 Task: Start in the project AgileDesign the sprint 'Error Handling Sprint', with a duration of 1 week. Start in the project AgileDesign the sprint 'Error Handling Sprint', with a duration of 3 weeks. Start in the project AgileDesign the sprint 'Error Handling Sprint', with a duration of 2 weeks
Action: Mouse moved to (212, 53)
Screenshot: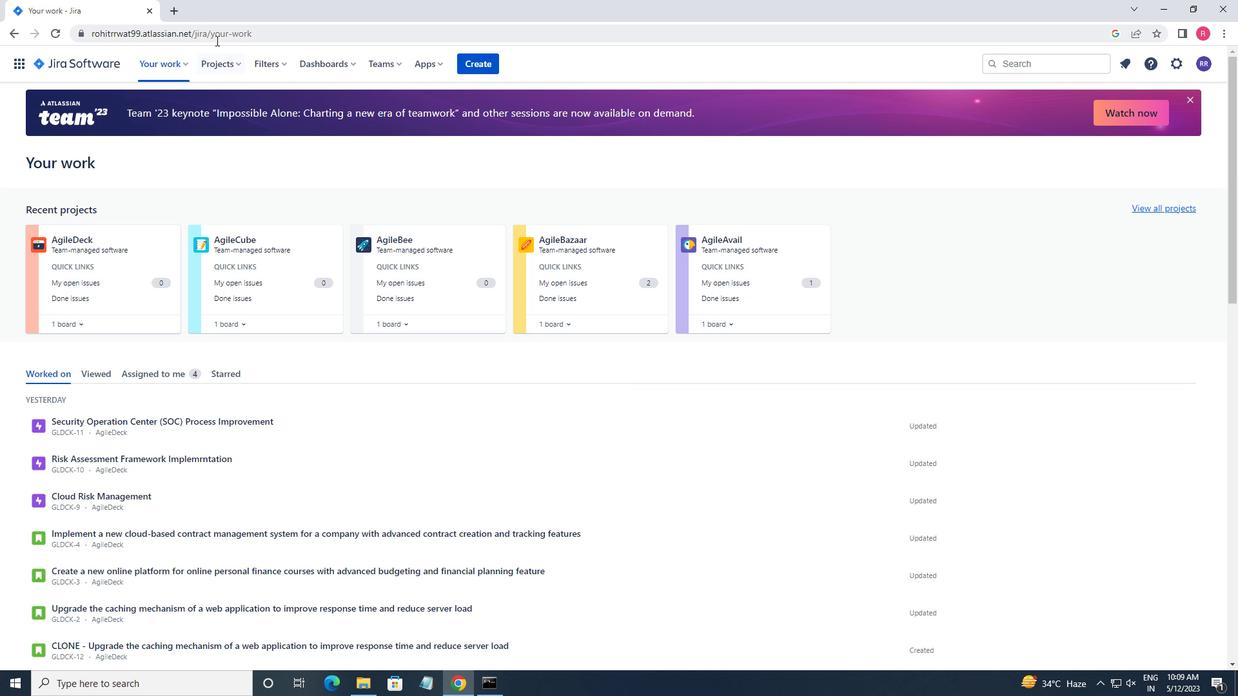 
Action: Mouse pressed left at (212, 53)
Screenshot: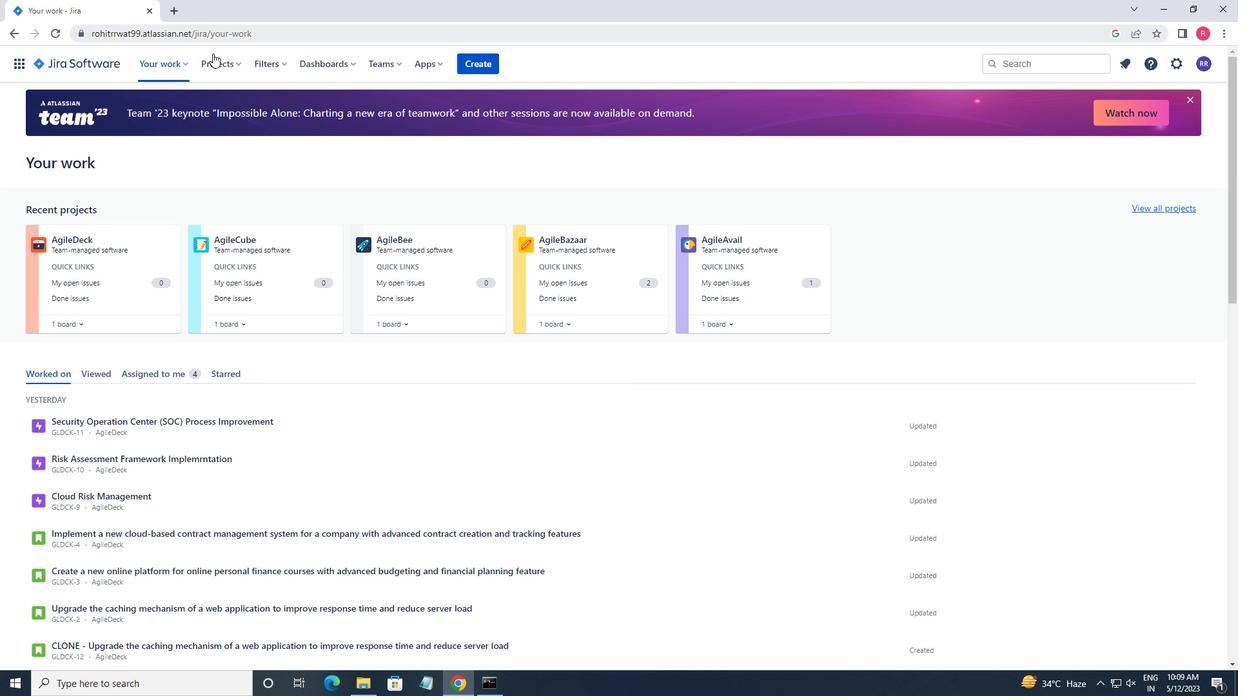 
Action: Mouse moved to (258, 130)
Screenshot: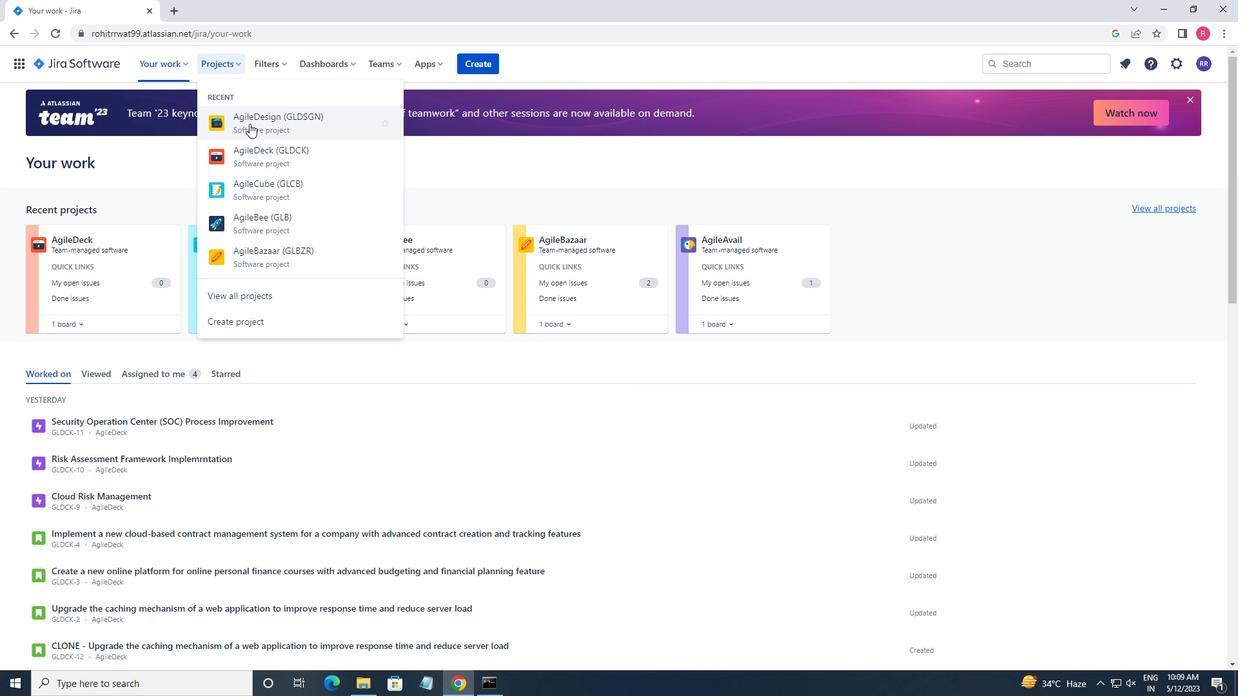 
Action: Mouse pressed left at (258, 130)
Screenshot: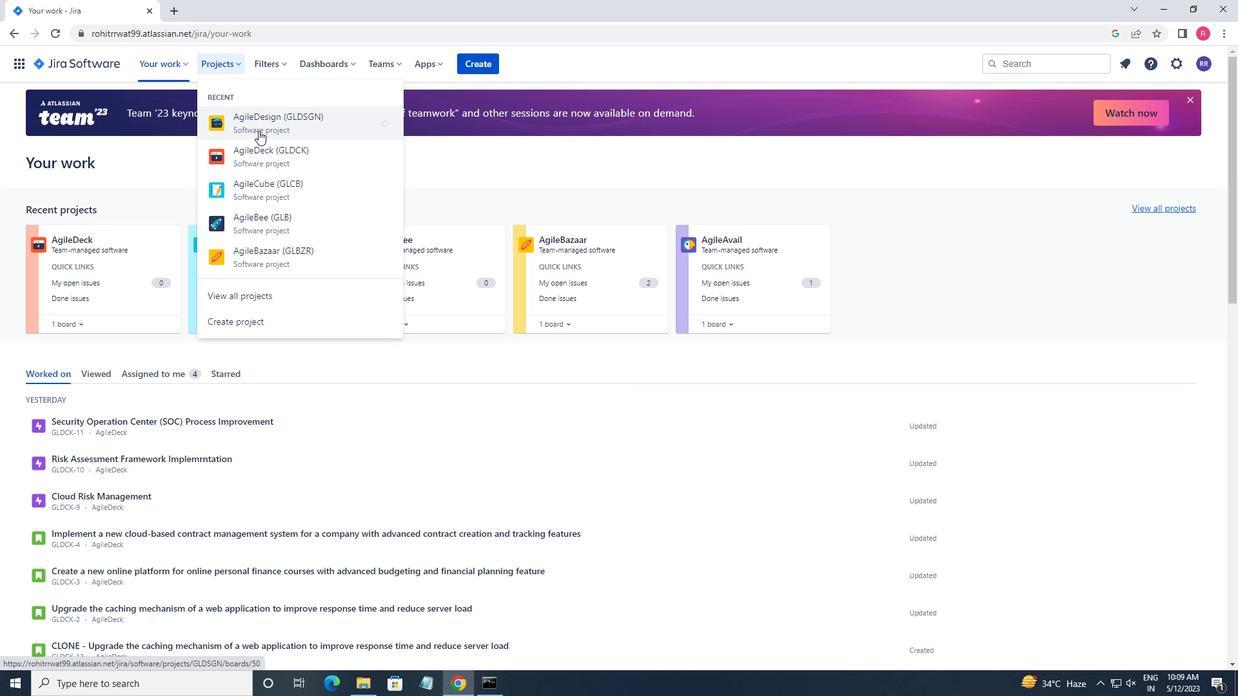 
Action: Mouse moved to (70, 192)
Screenshot: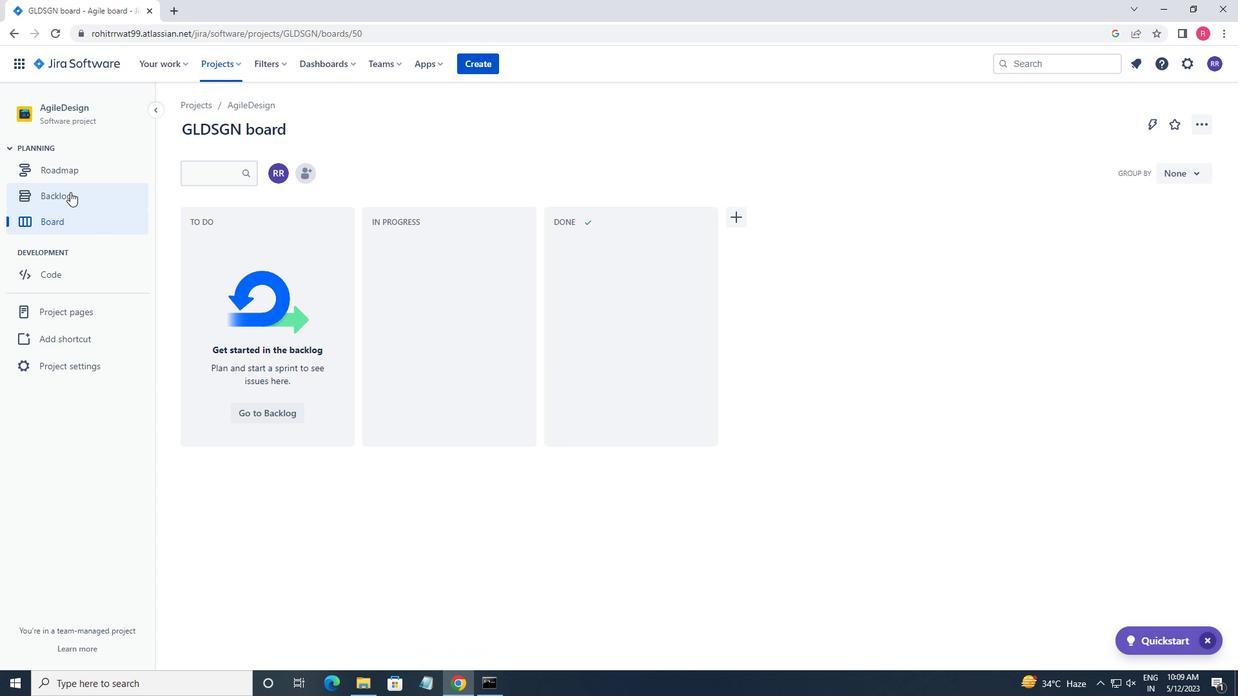 
Action: Mouse pressed left at (70, 192)
Screenshot: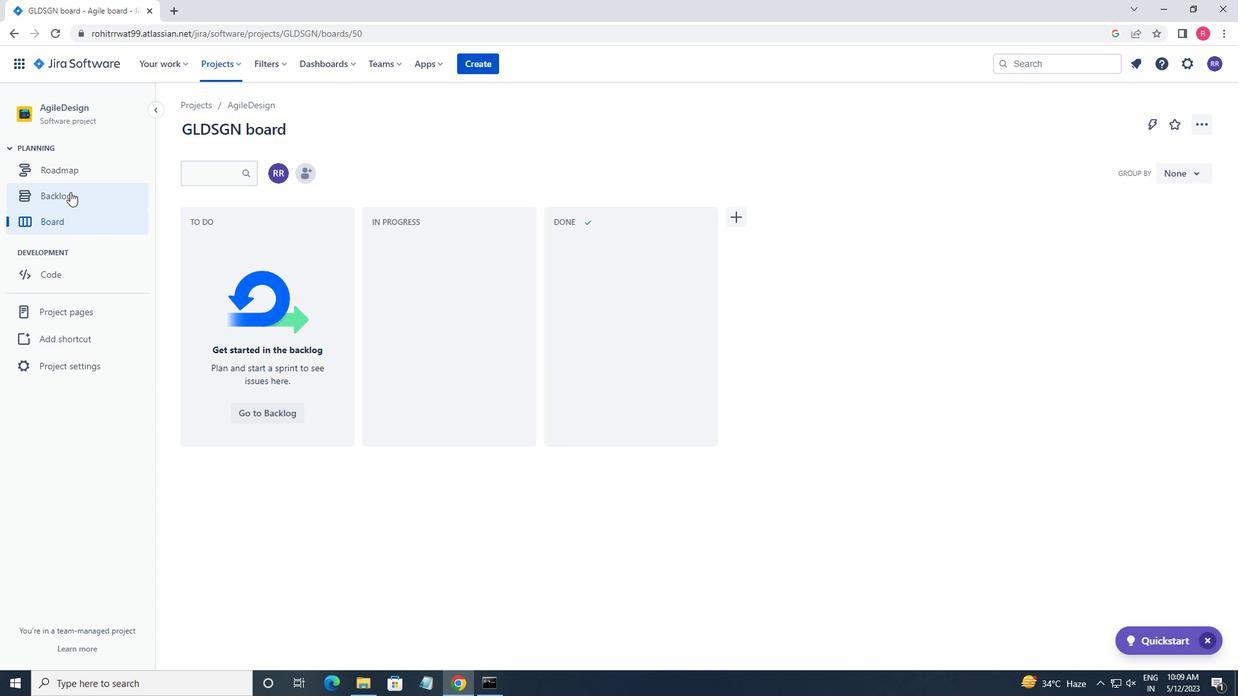 
Action: Mouse moved to (1141, 208)
Screenshot: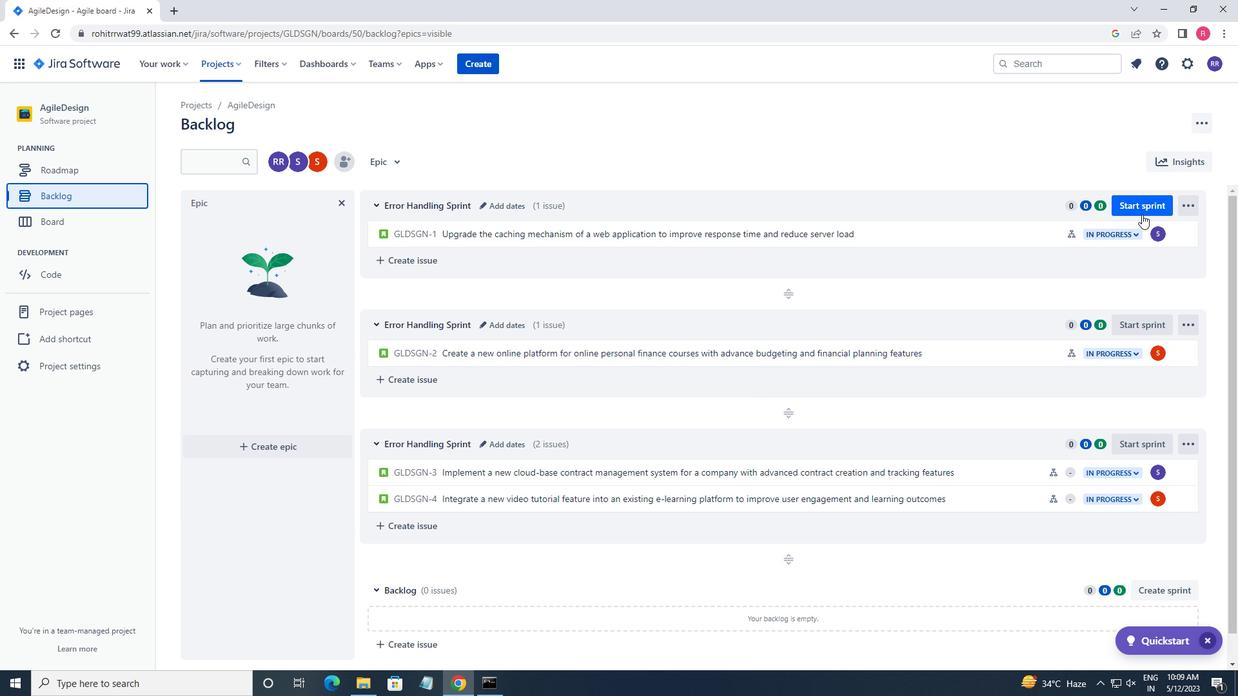 
Action: Mouse pressed left at (1141, 208)
Screenshot: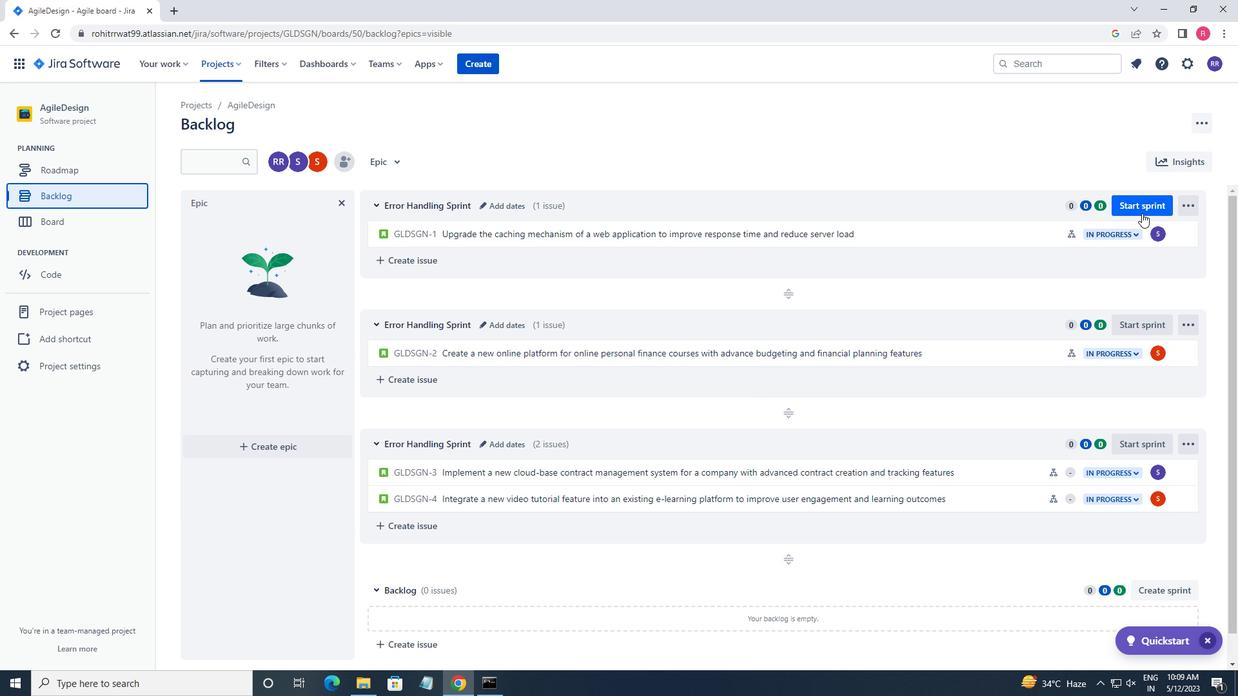 
Action: Mouse moved to (555, 223)
Screenshot: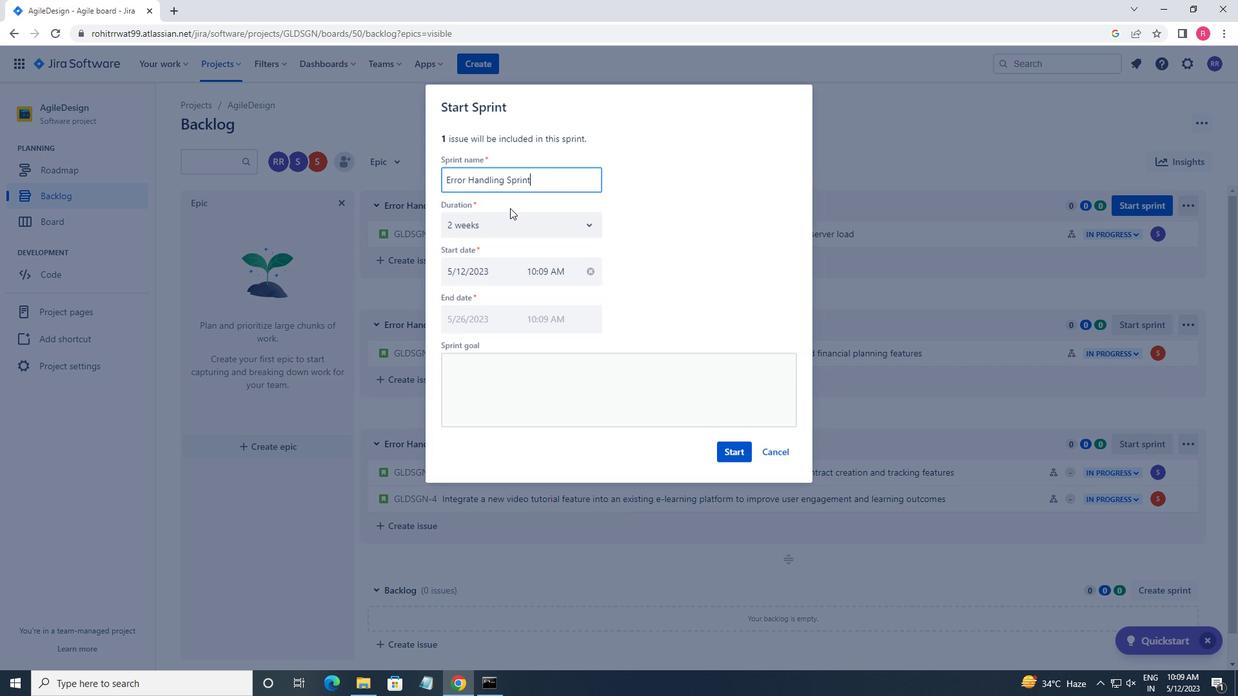 
Action: Mouse pressed left at (555, 223)
Screenshot: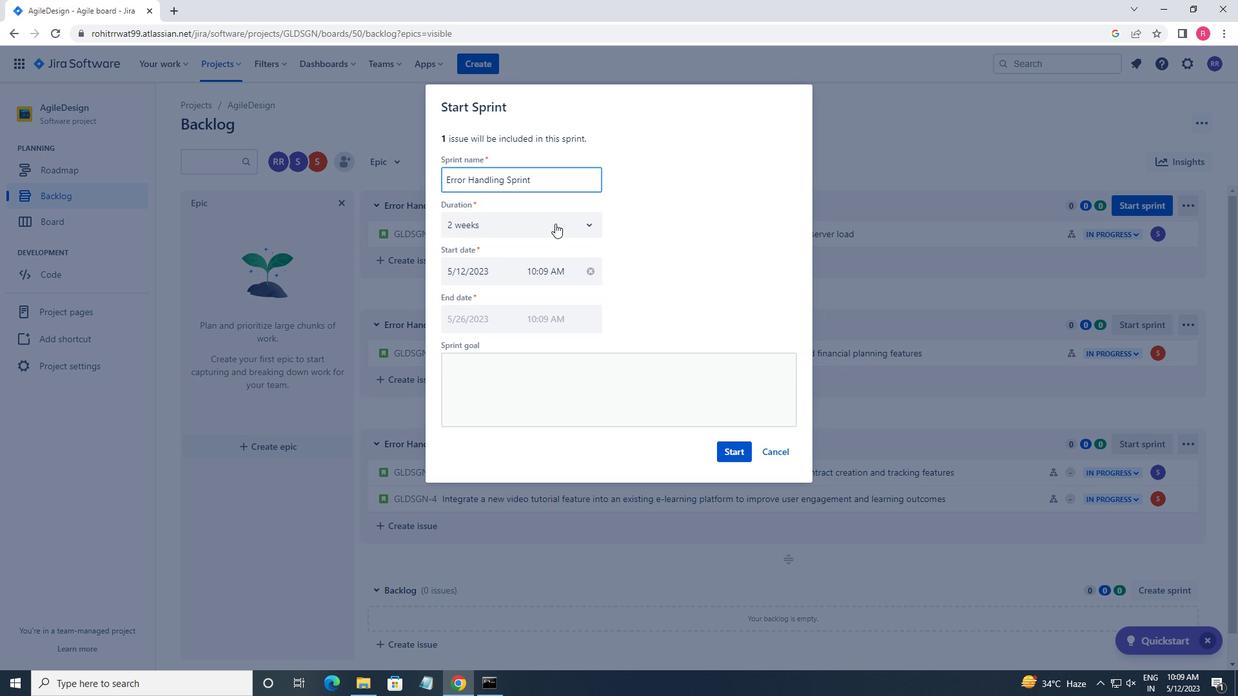 
Action: Mouse moved to (511, 256)
Screenshot: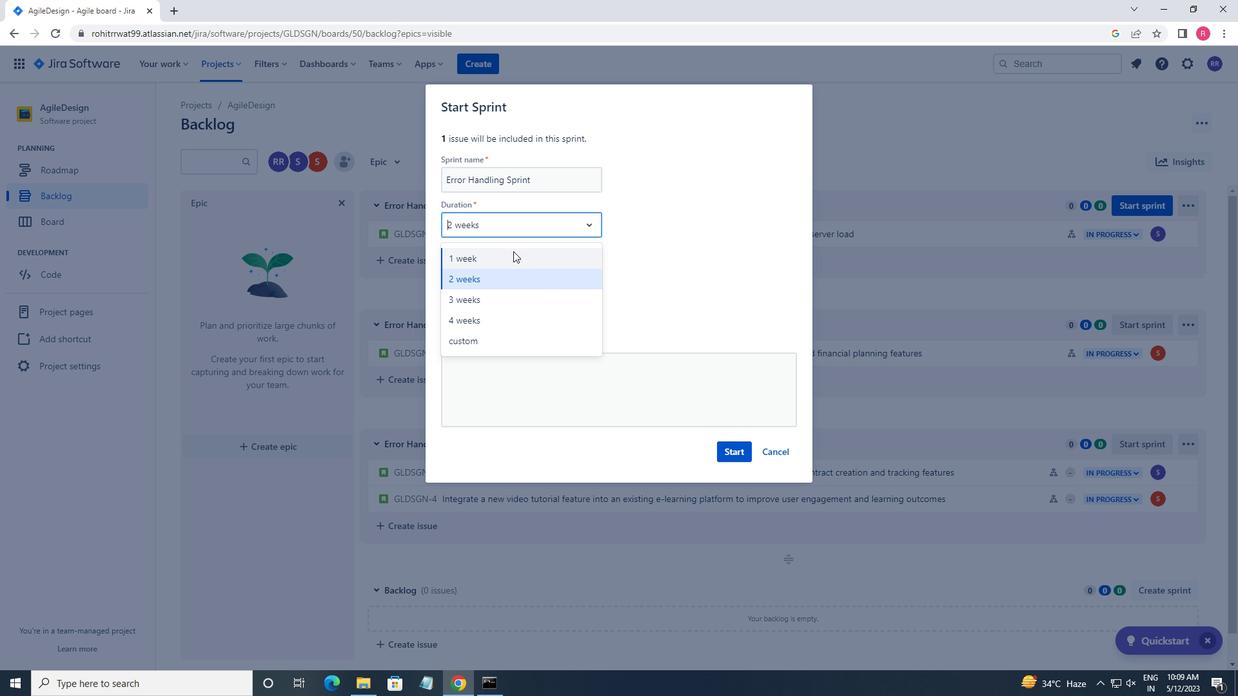 
Action: Mouse pressed left at (511, 256)
Screenshot: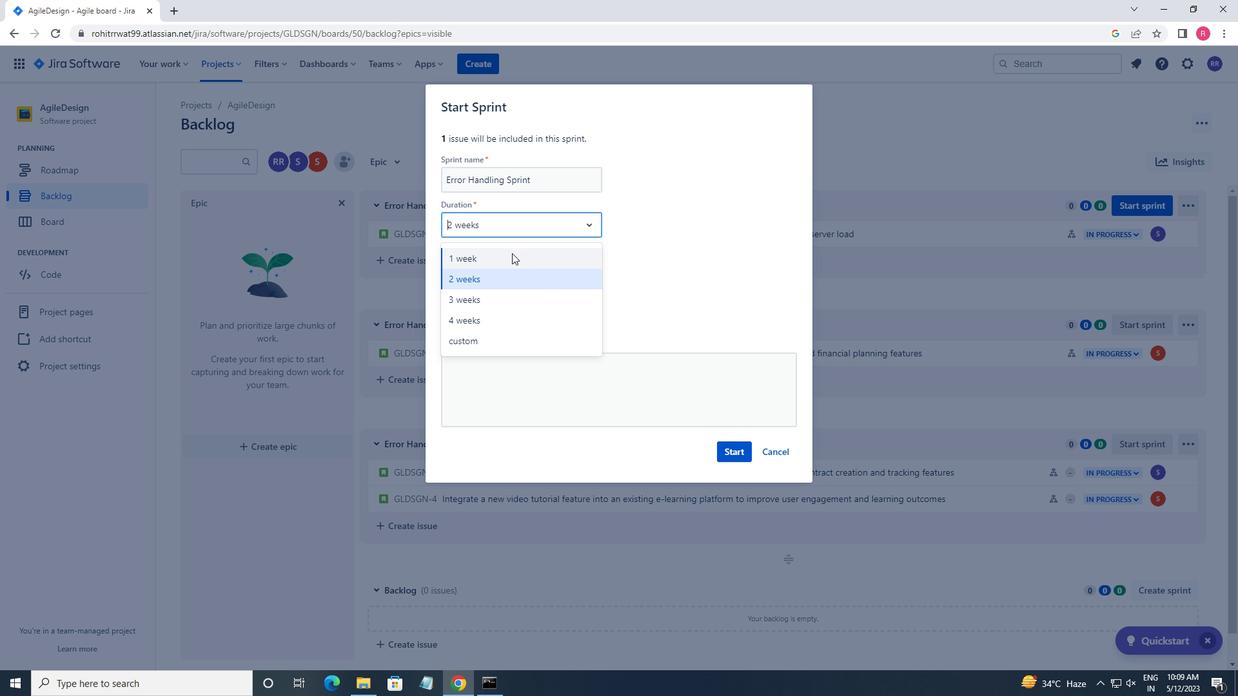 
Action: Mouse moved to (731, 454)
Screenshot: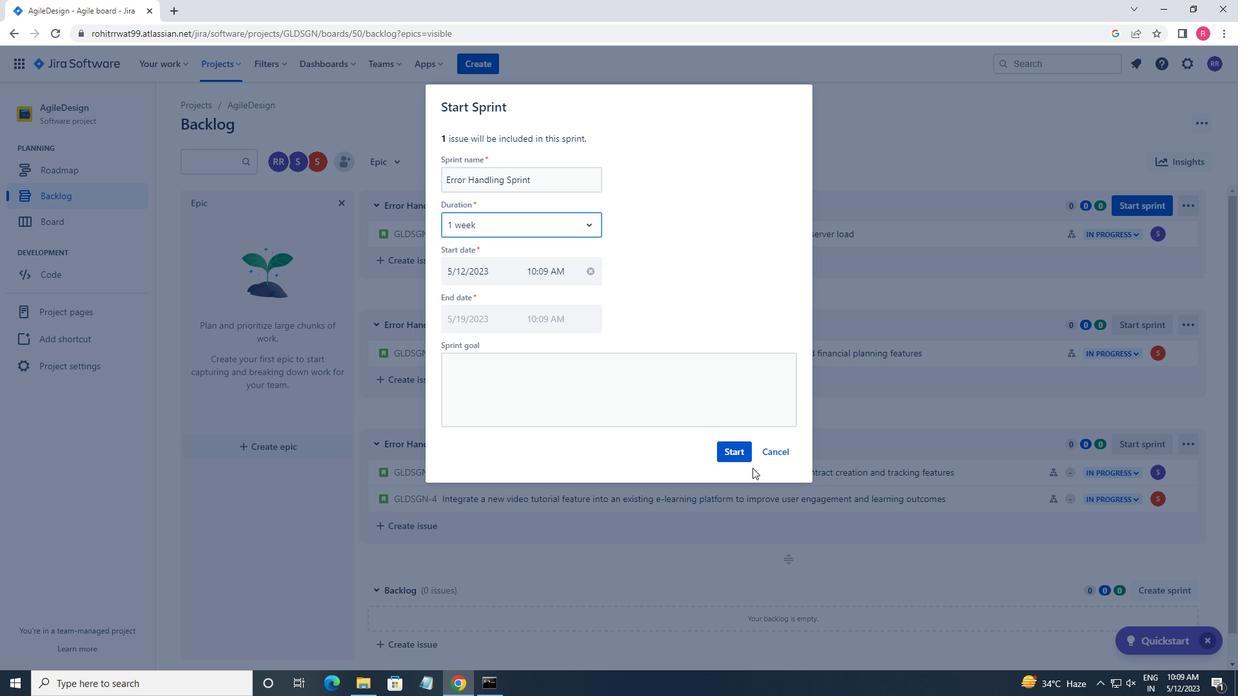 
Action: Mouse pressed left at (731, 454)
Screenshot: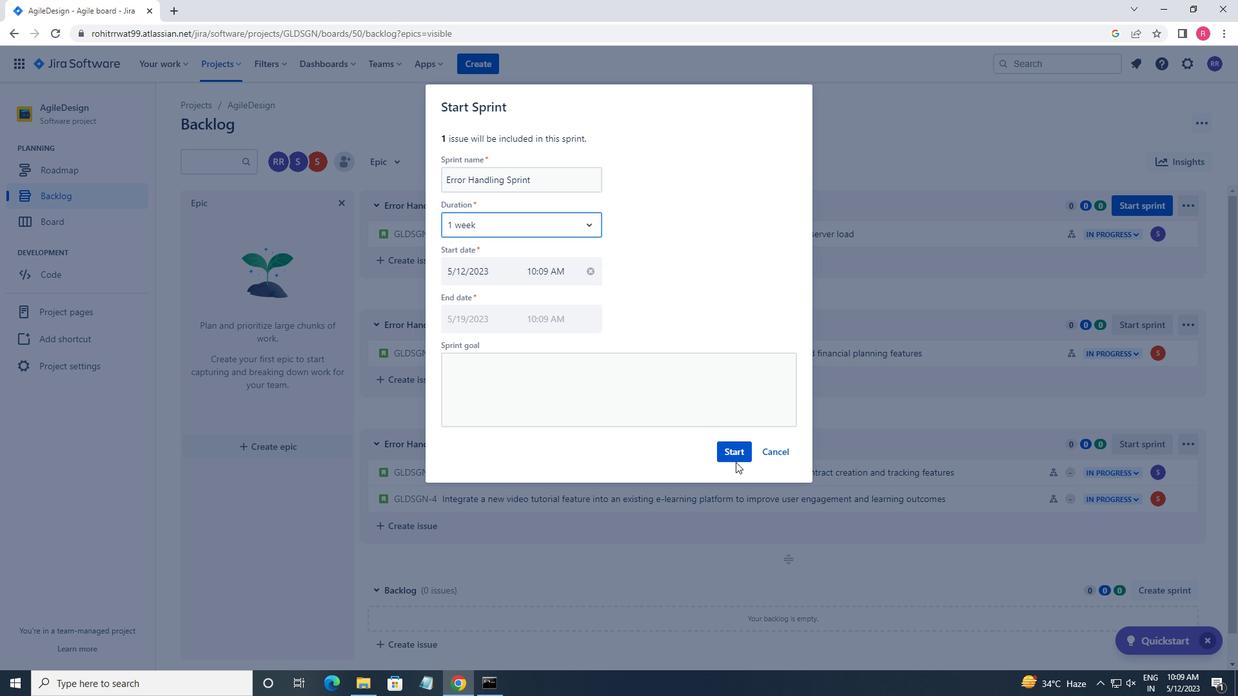
Action: Mouse moved to (81, 203)
Screenshot: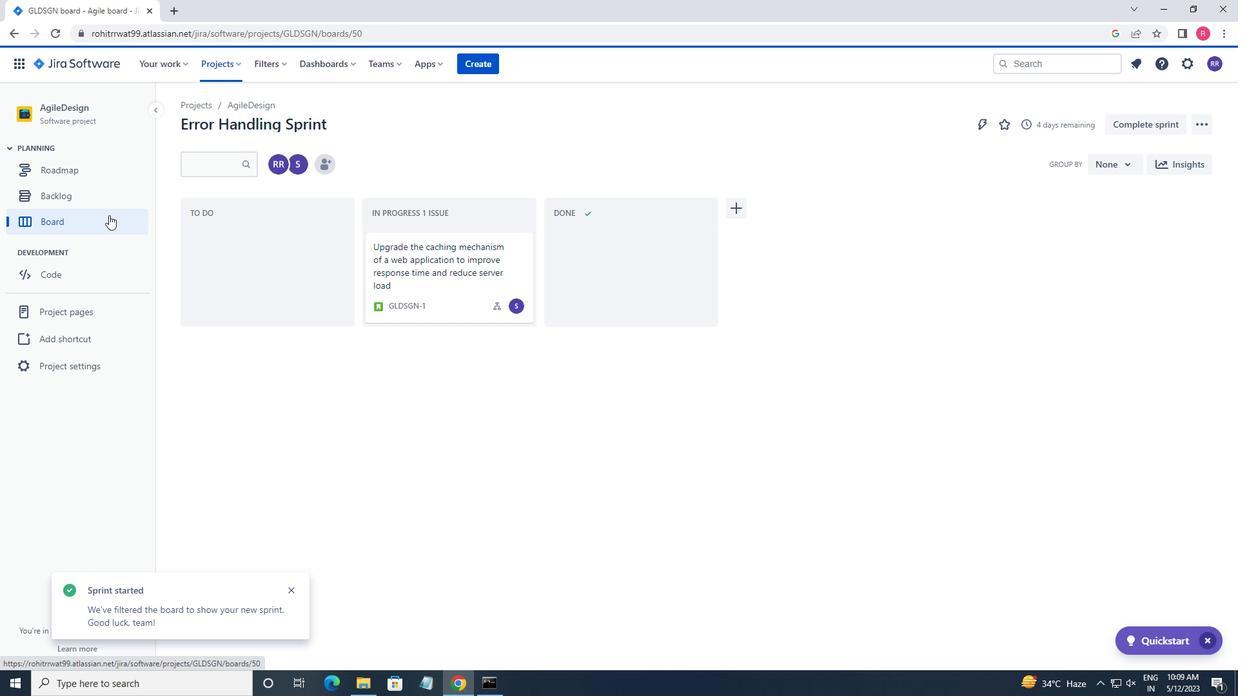 
Action: Mouse pressed left at (81, 203)
Screenshot: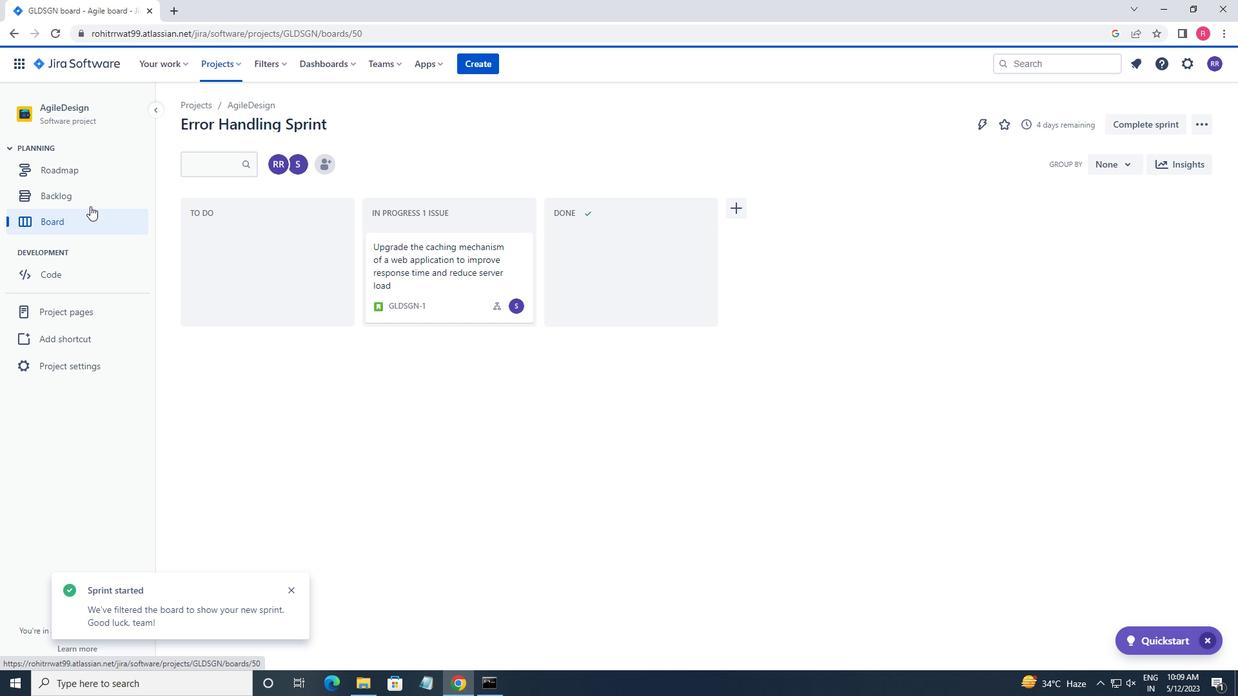 
Action: Mouse moved to (1161, 319)
Screenshot: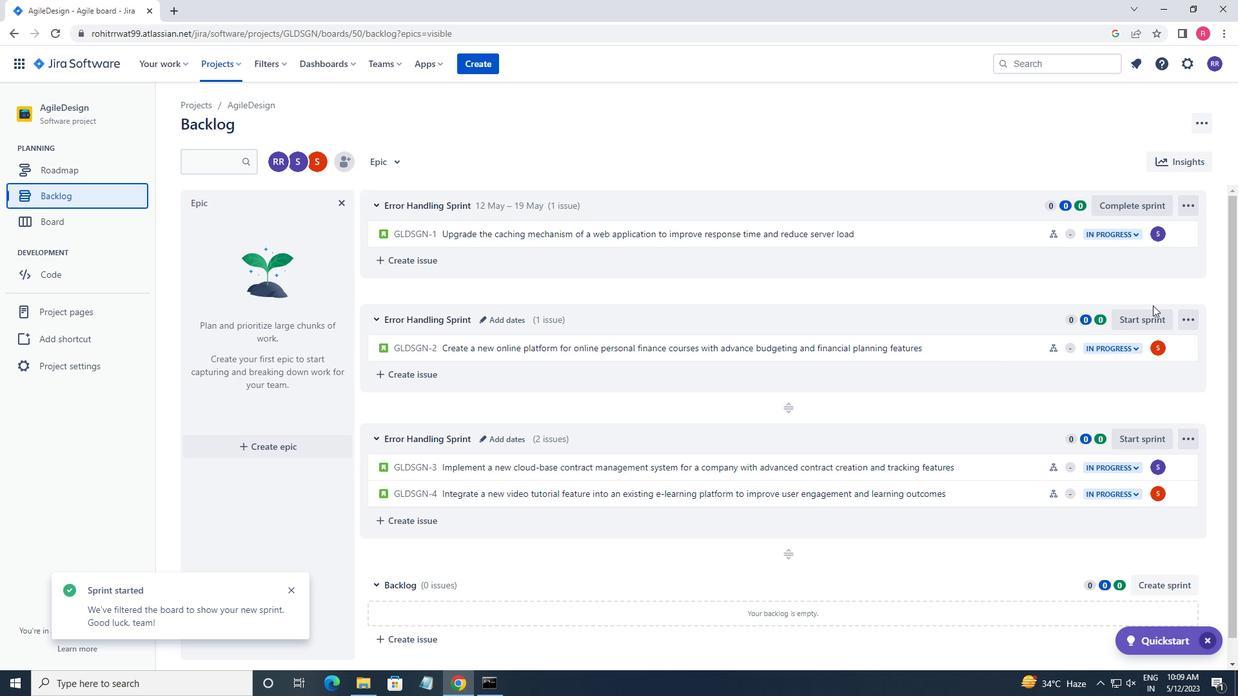 
Action: Mouse pressed left at (1161, 319)
Screenshot: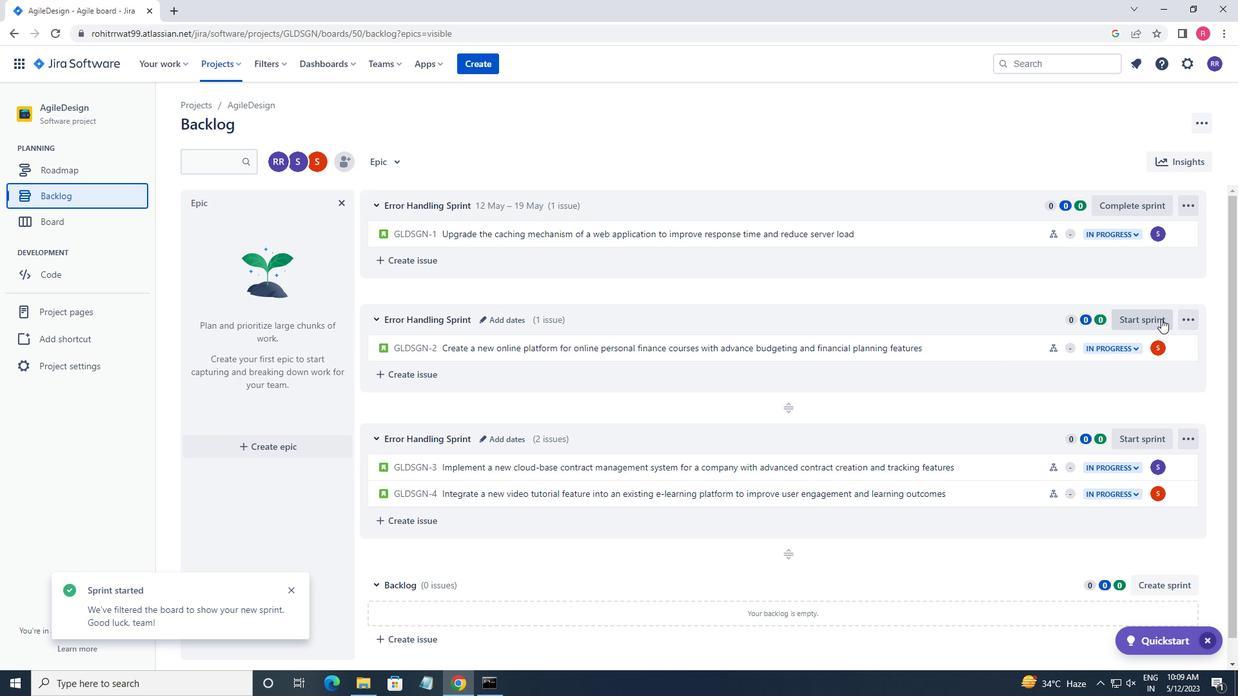 
Action: Mouse moved to (572, 221)
Screenshot: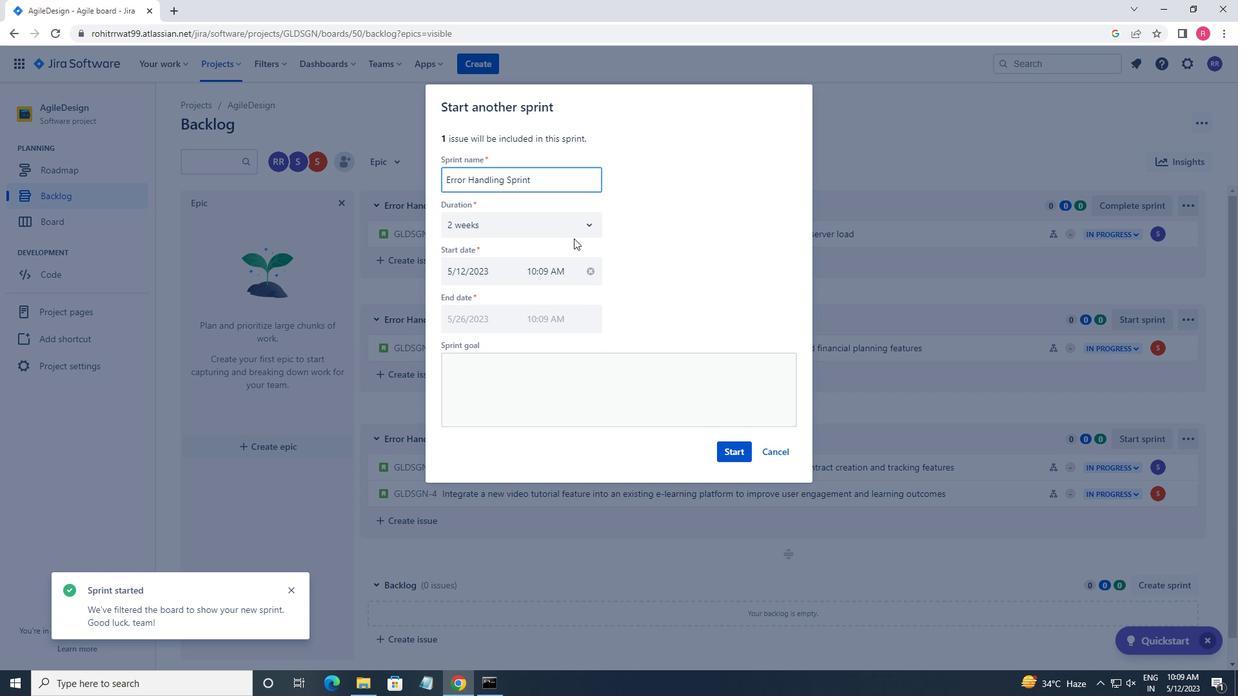 
Action: Mouse pressed left at (572, 221)
Screenshot: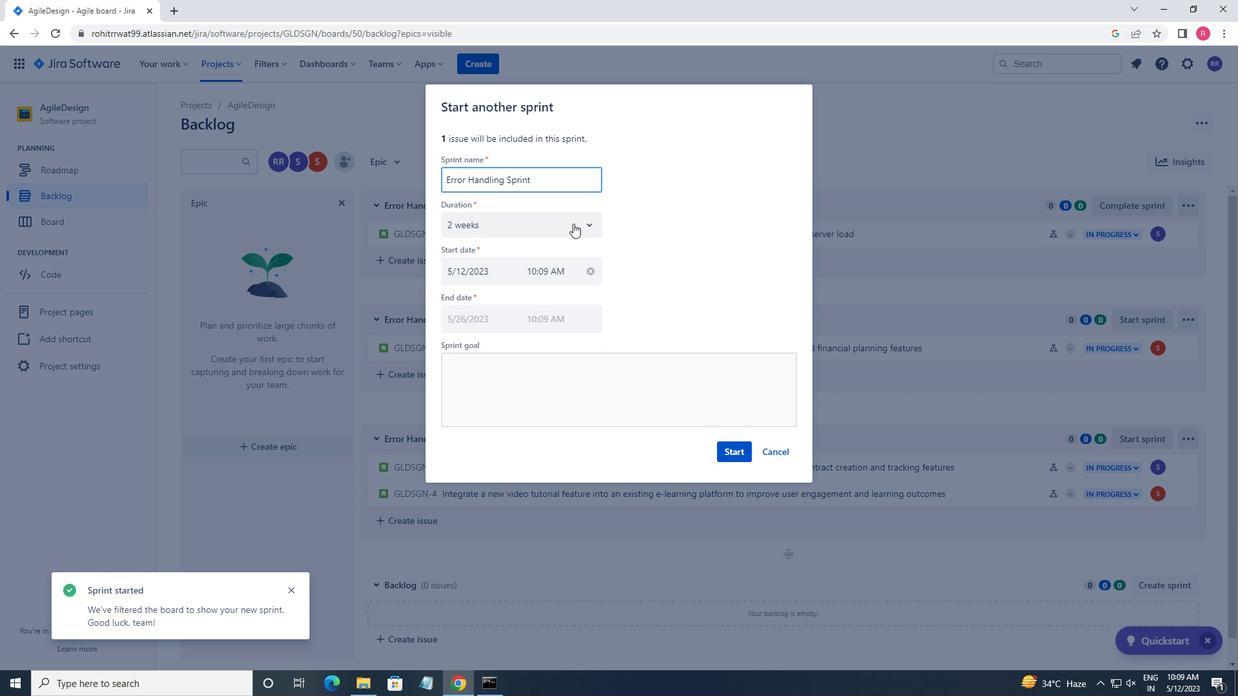 
Action: Mouse moved to (529, 304)
Screenshot: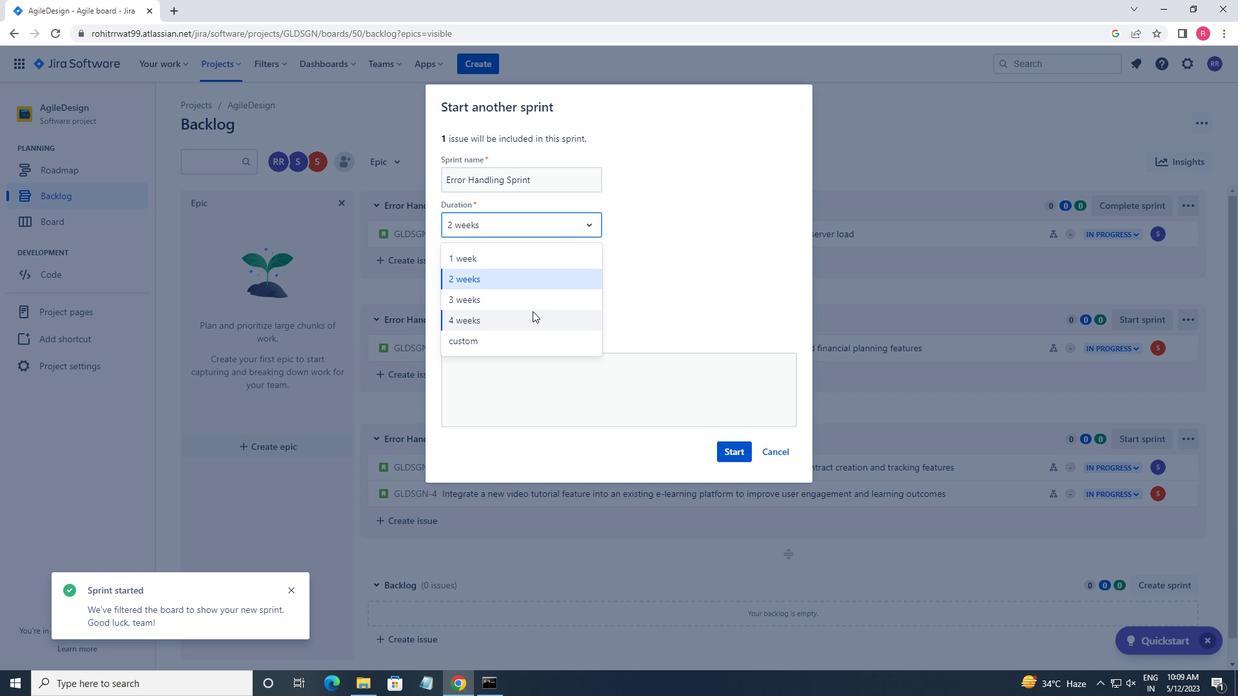 
Action: Mouse pressed left at (529, 304)
Screenshot: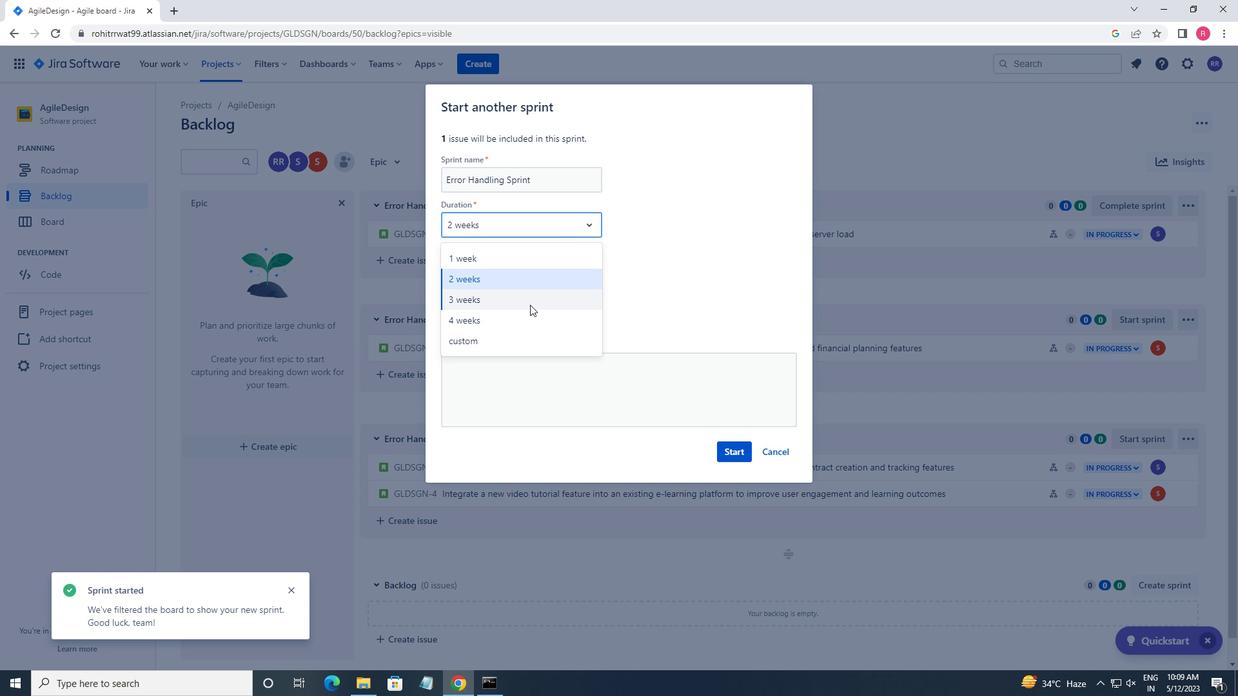 
Action: Mouse moved to (729, 455)
Screenshot: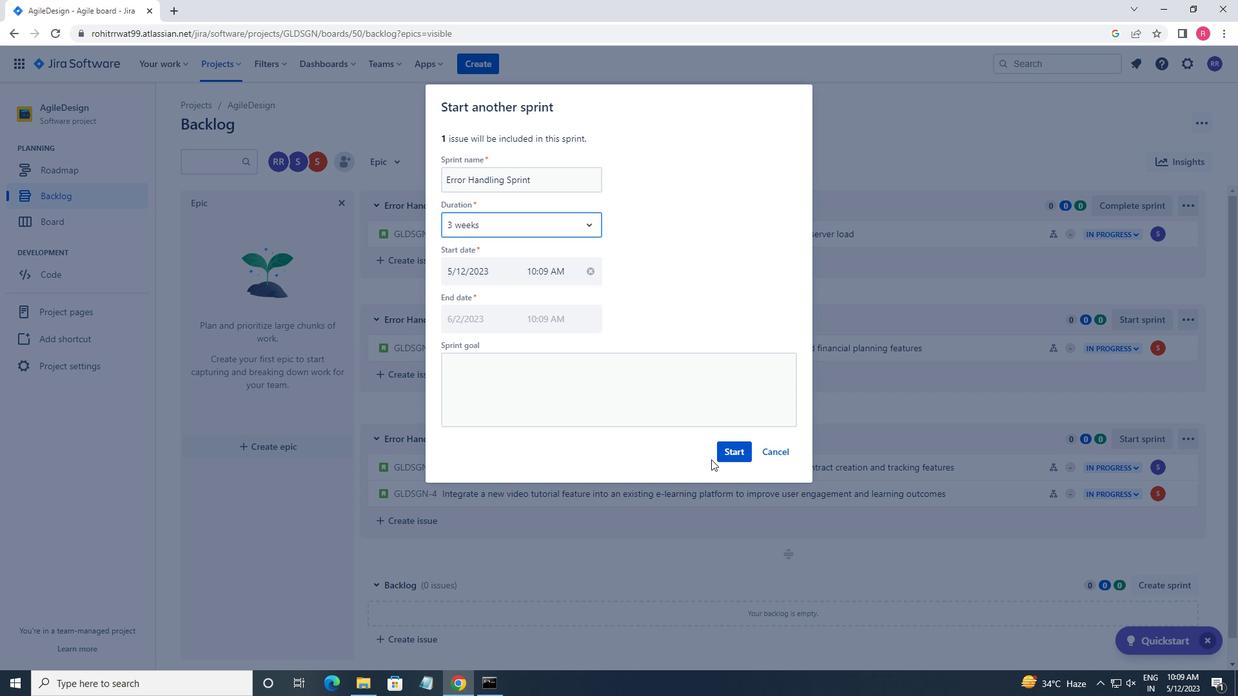 
Action: Mouse pressed left at (729, 455)
Screenshot: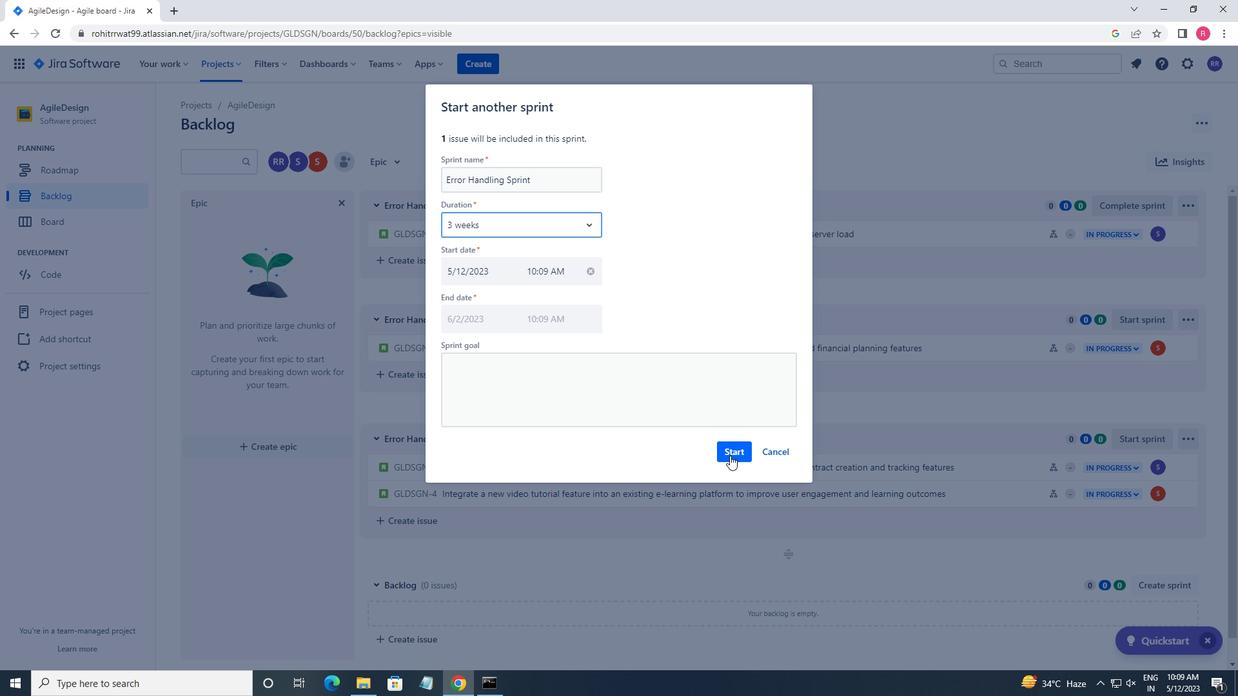 
Action: Mouse moved to (84, 200)
Screenshot: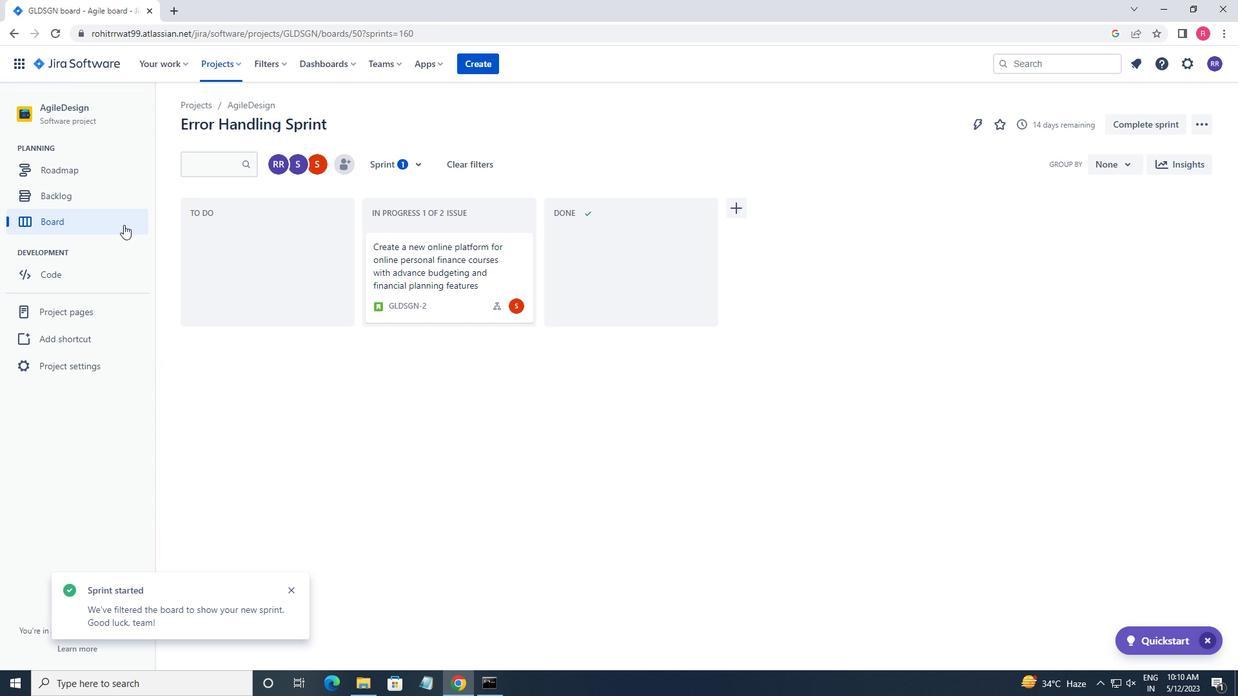 
Action: Mouse pressed left at (84, 200)
Screenshot: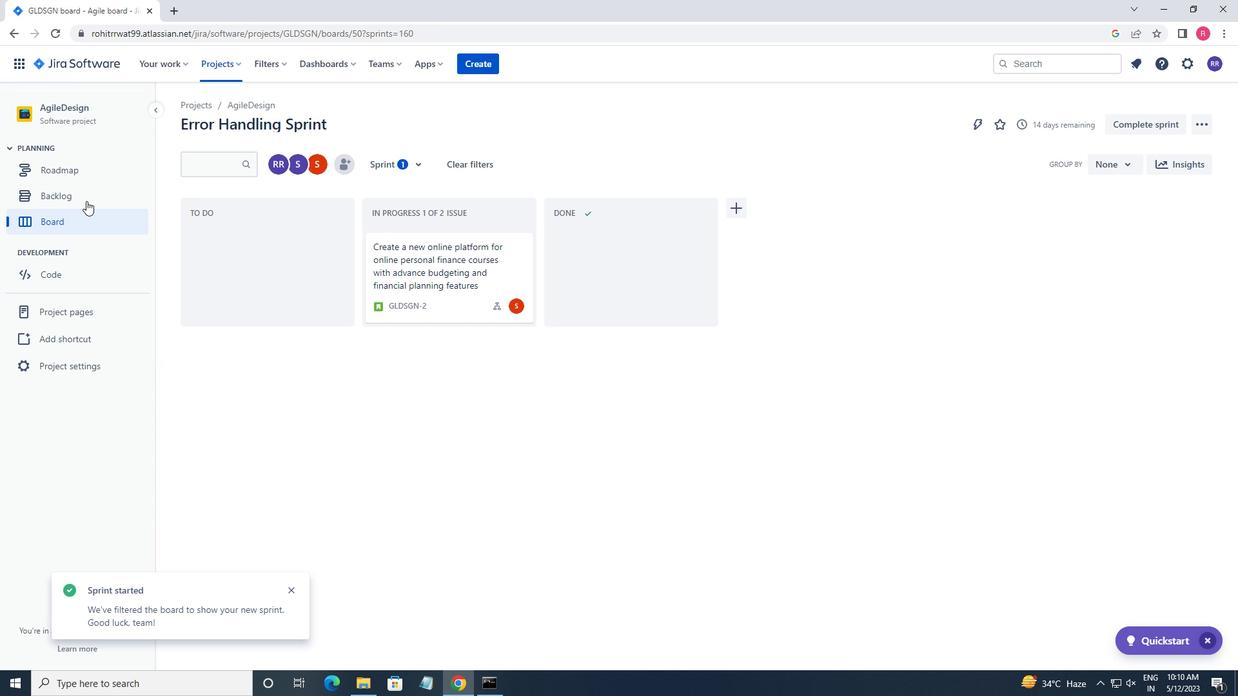 
Action: Mouse moved to (1138, 432)
Screenshot: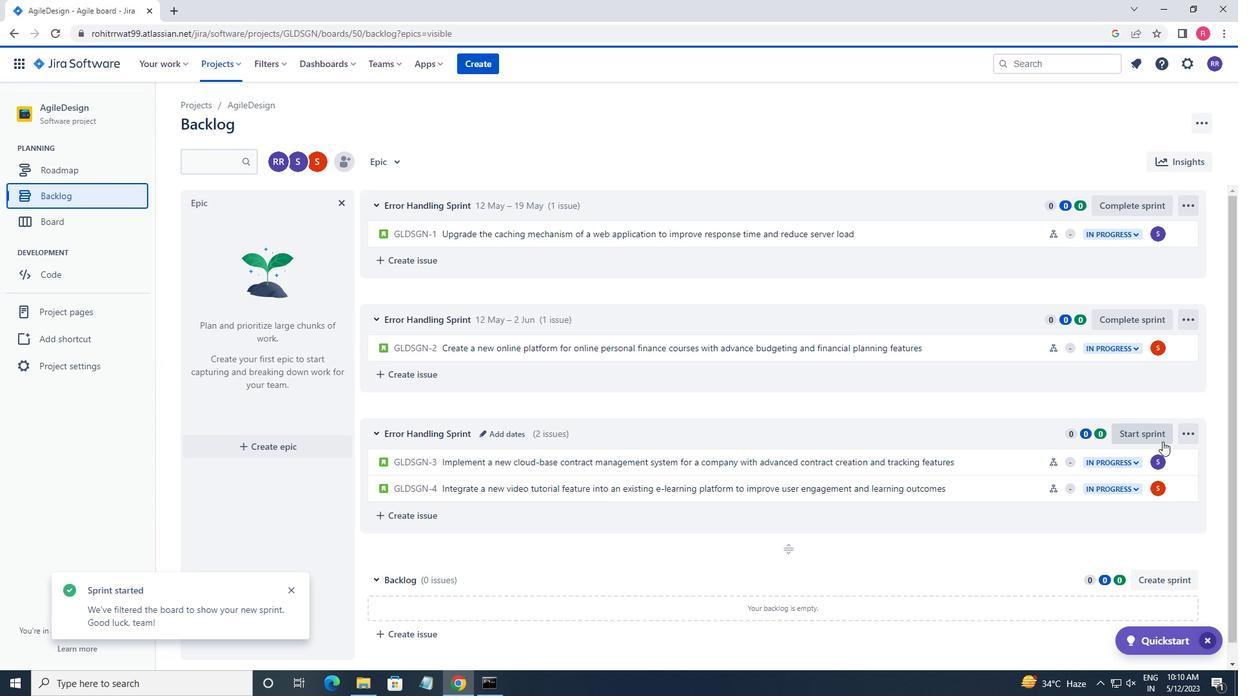 
Action: Mouse pressed left at (1138, 432)
Screenshot: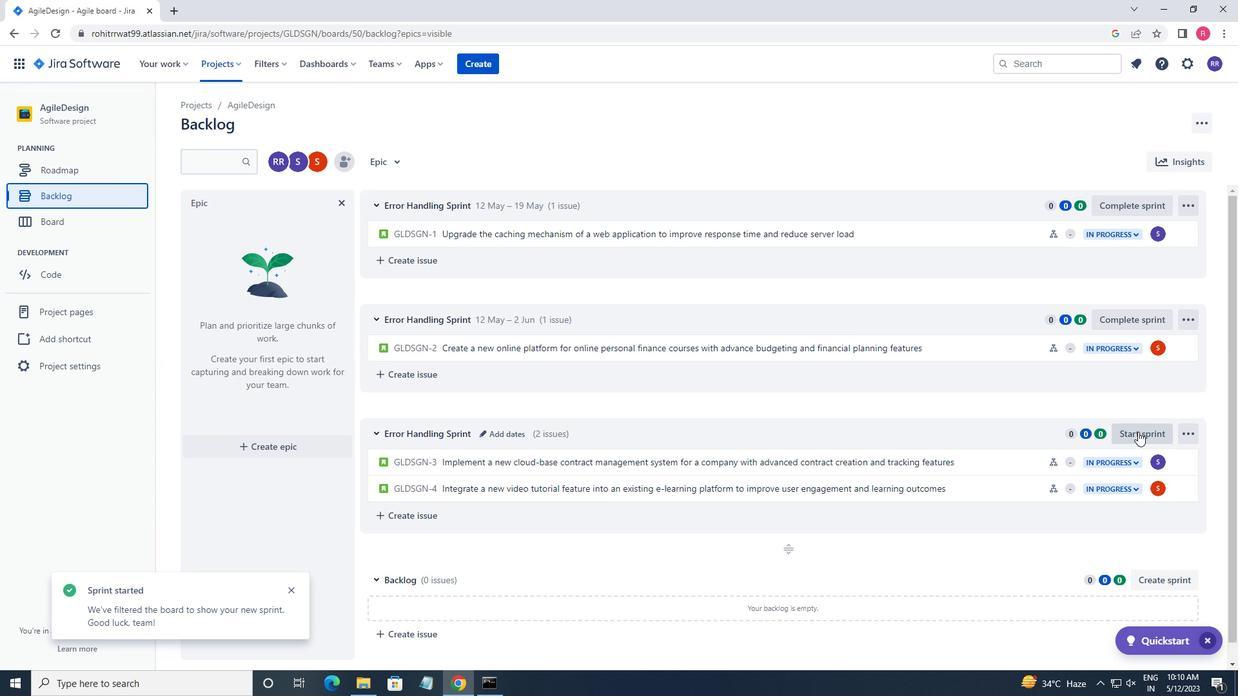 
Action: Mouse moved to (552, 234)
Screenshot: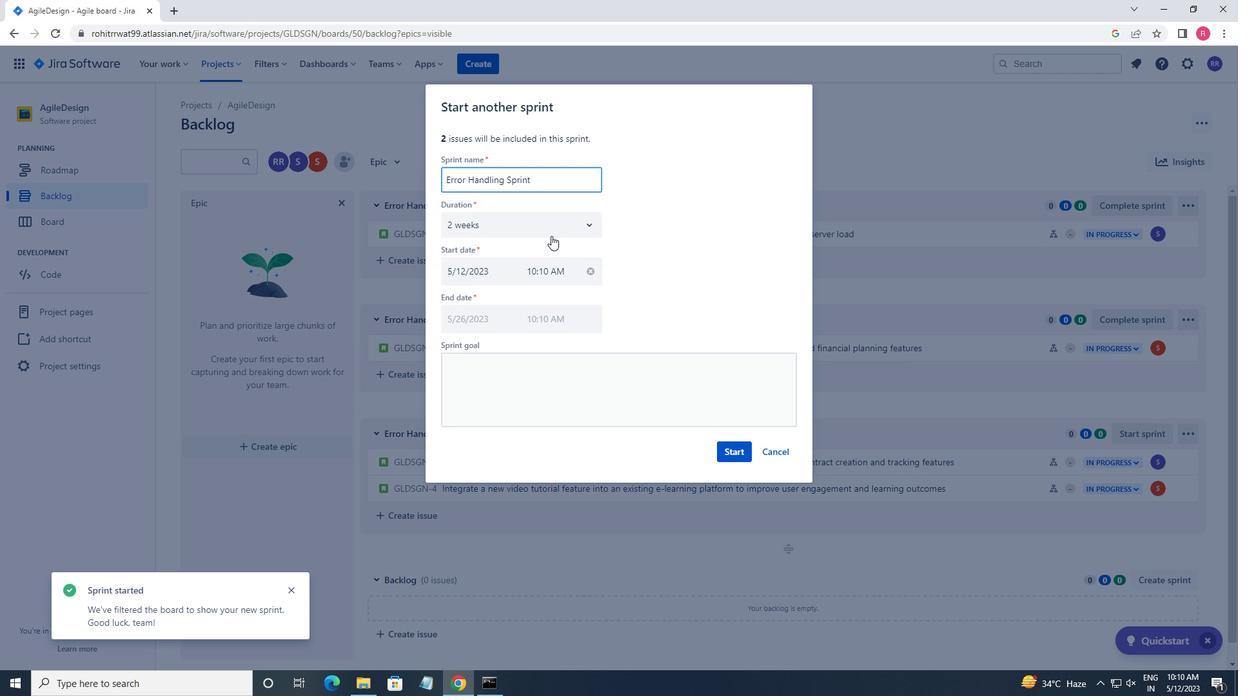 
Action: Mouse pressed left at (552, 234)
Screenshot: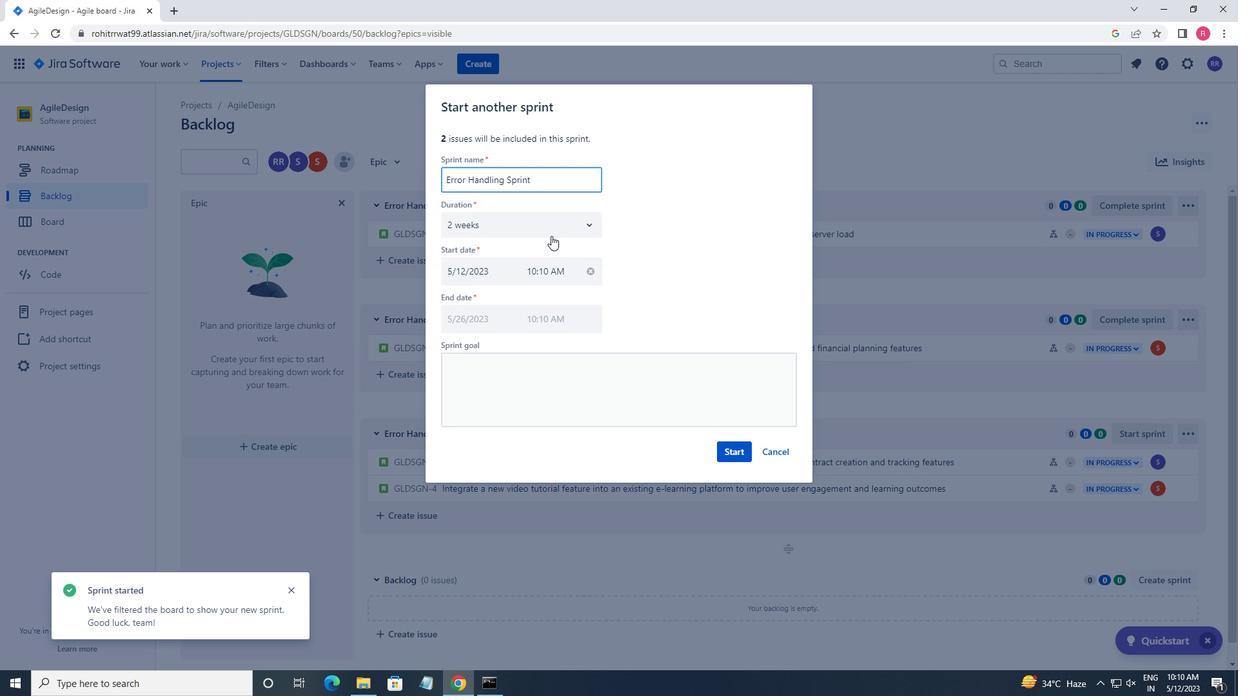
Action: Mouse moved to (535, 283)
Screenshot: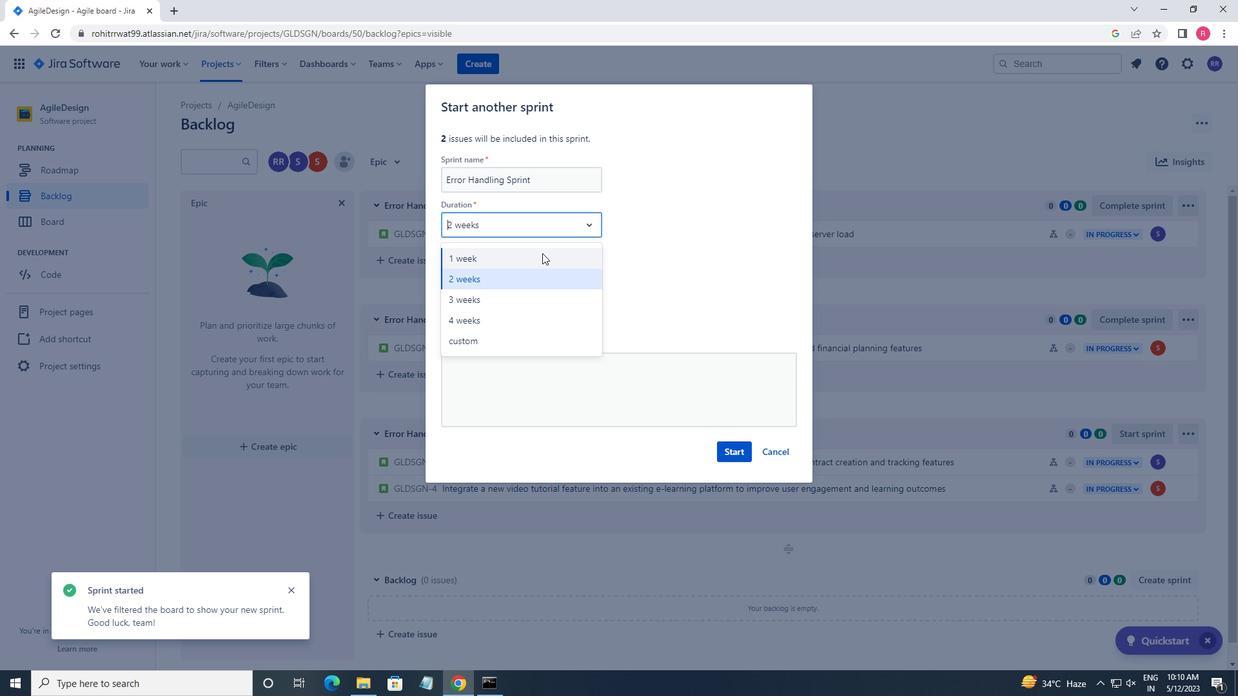 
Action: Mouse pressed left at (535, 283)
Screenshot: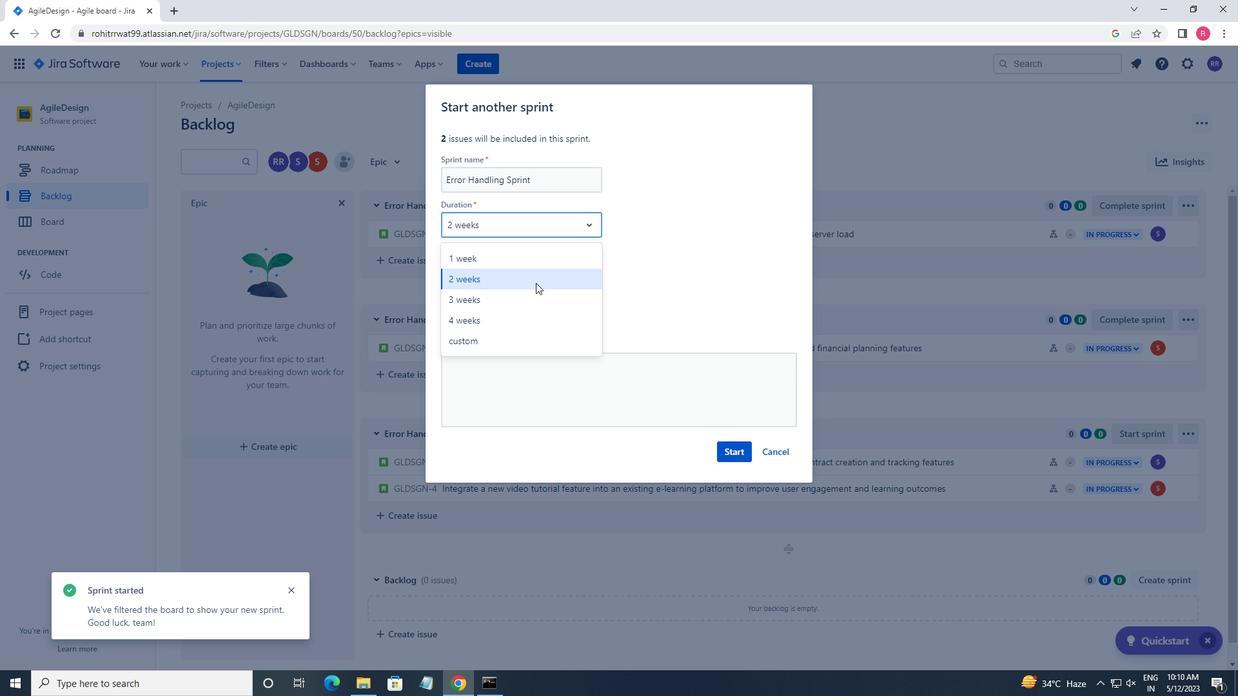 
Action: Mouse moved to (724, 457)
Screenshot: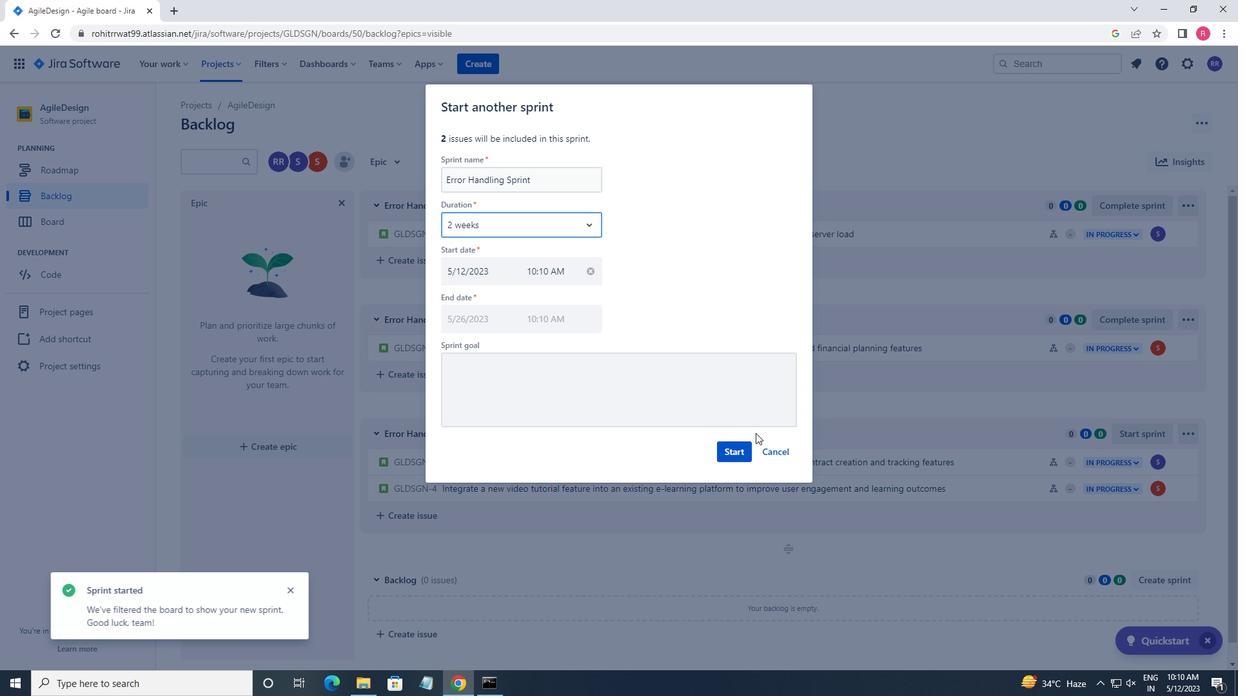 
Action: Mouse pressed left at (724, 457)
Screenshot: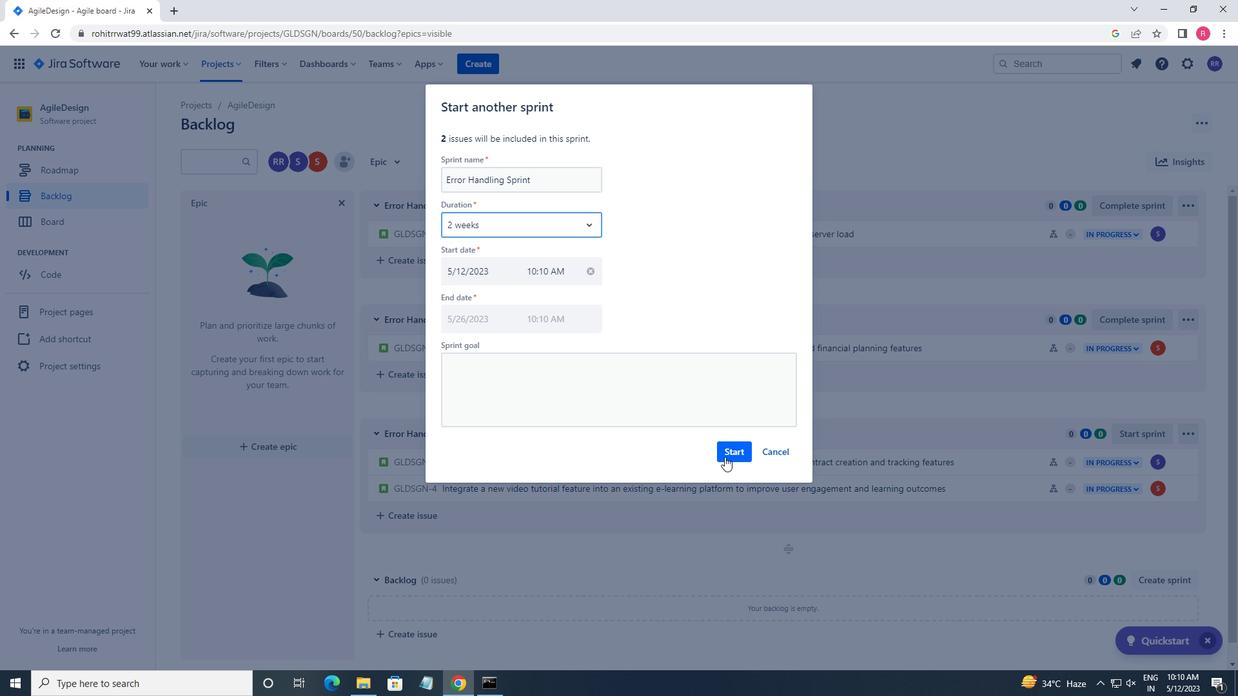 
Action: Mouse moved to (724, 457)
Screenshot: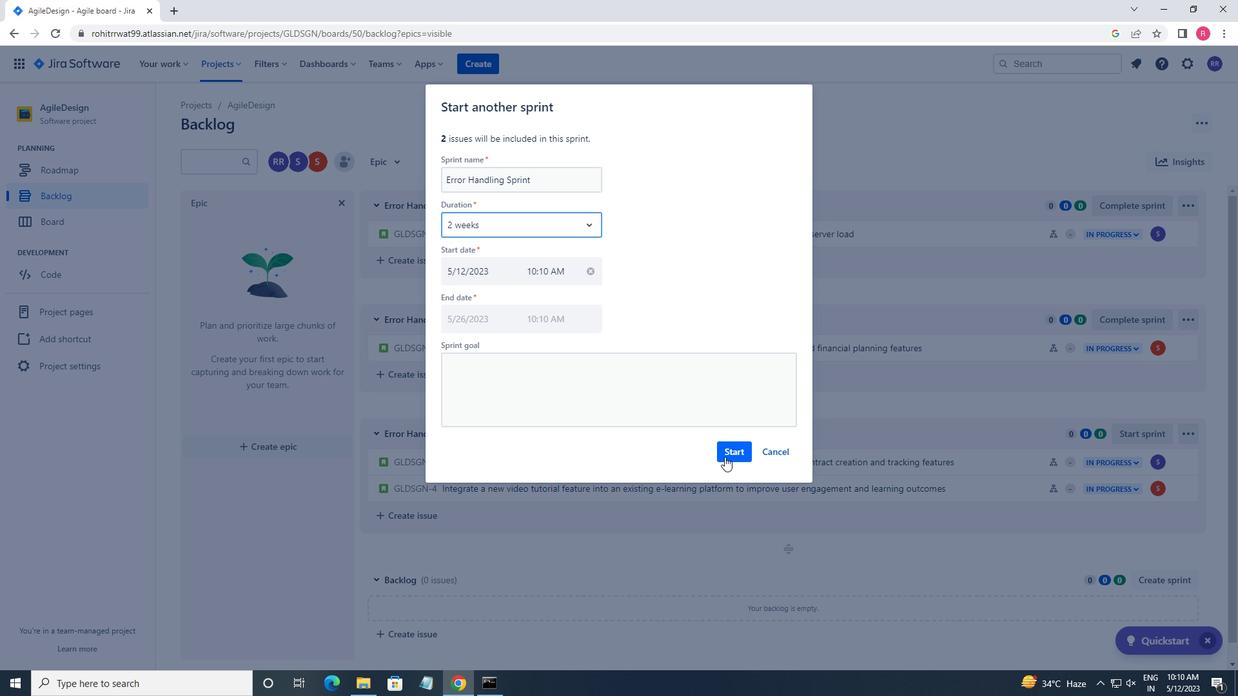 
